 Task: Check the percentage active listings of french doors in the last 1 year.
Action: Mouse moved to (809, 181)
Screenshot: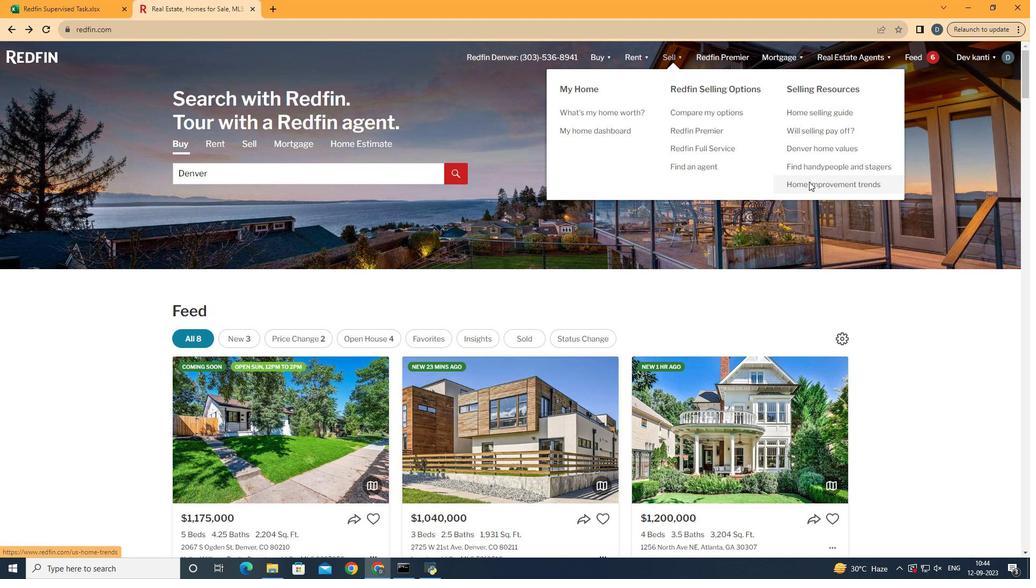 
Action: Mouse pressed left at (809, 181)
Screenshot: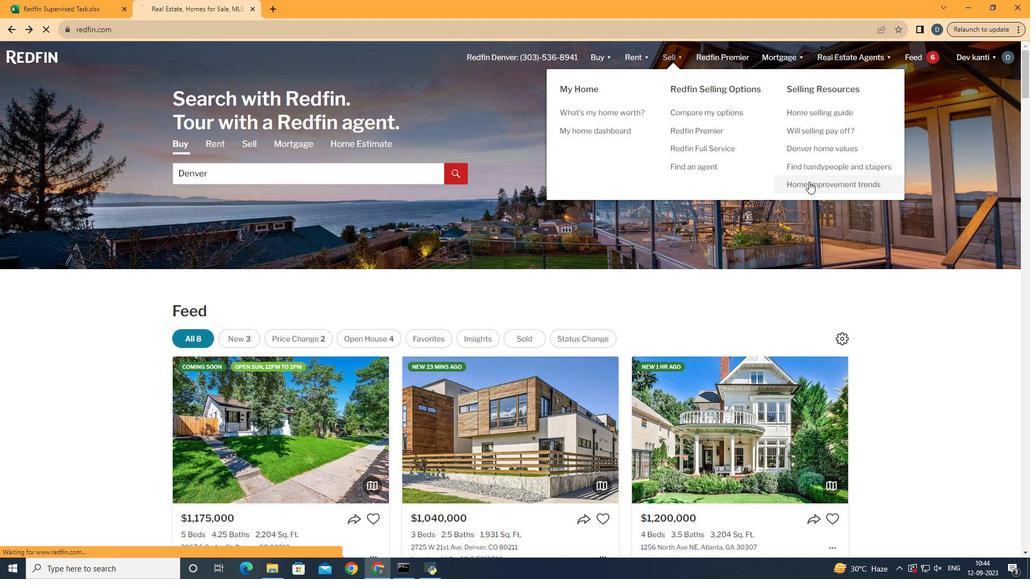 
Action: Mouse moved to (274, 212)
Screenshot: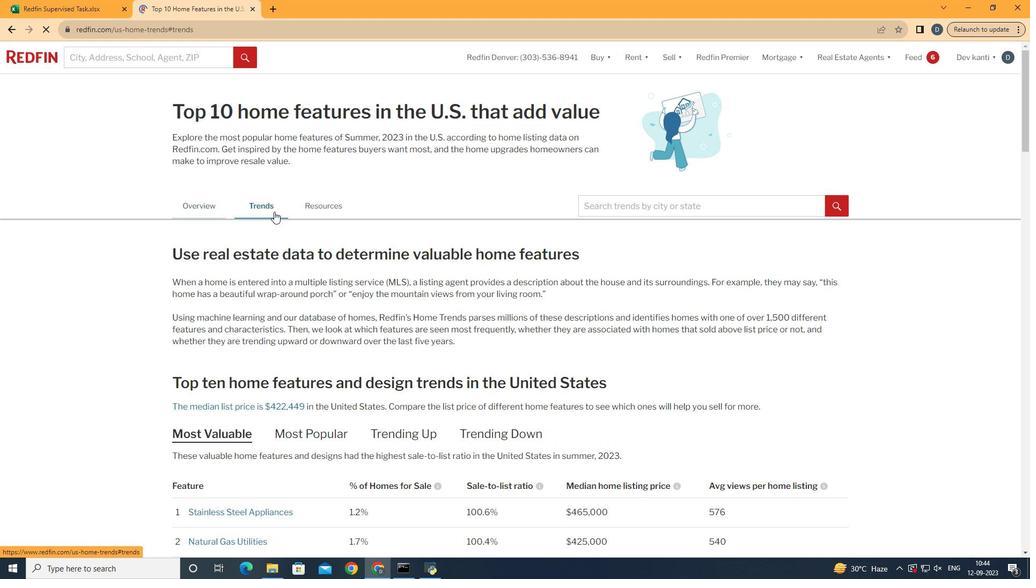 
Action: Mouse pressed left at (274, 212)
Screenshot: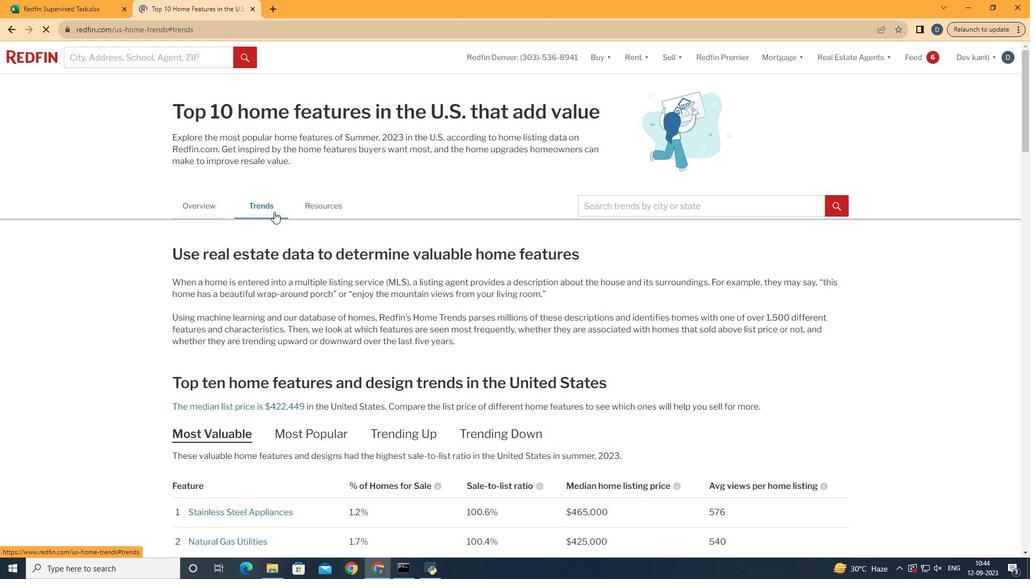 
Action: Mouse moved to (350, 273)
Screenshot: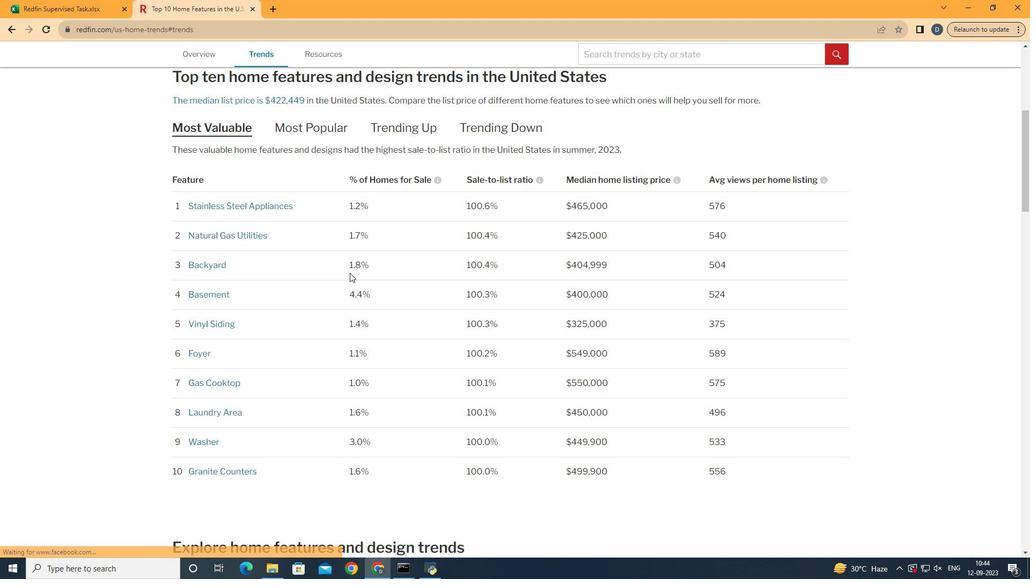 
Action: Mouse scrolled (350, 272) with delta (0, 0)
Screenshot: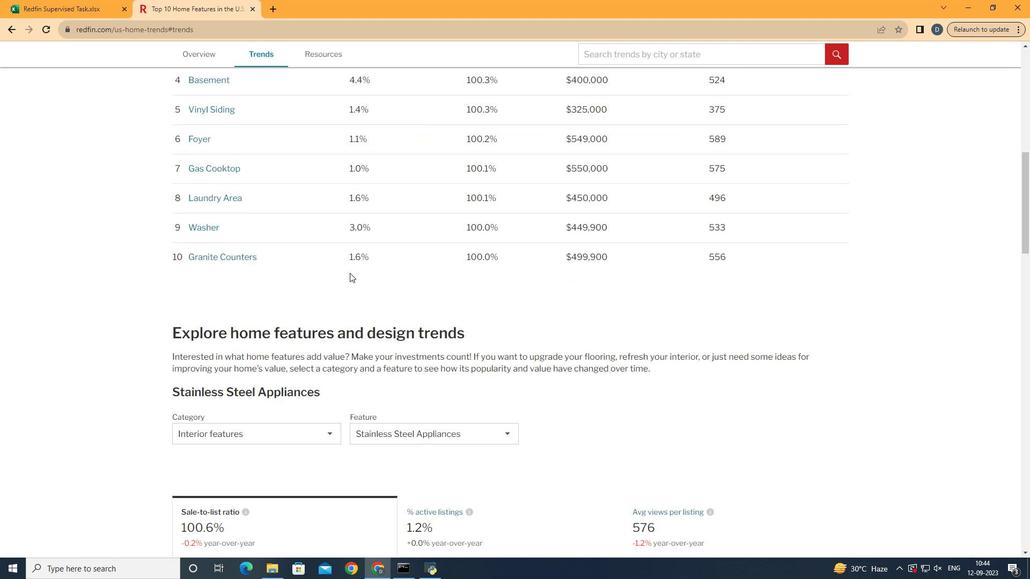 
Action: Mouse scrolled (350, 272) with delta (0, 0)
Screenshot: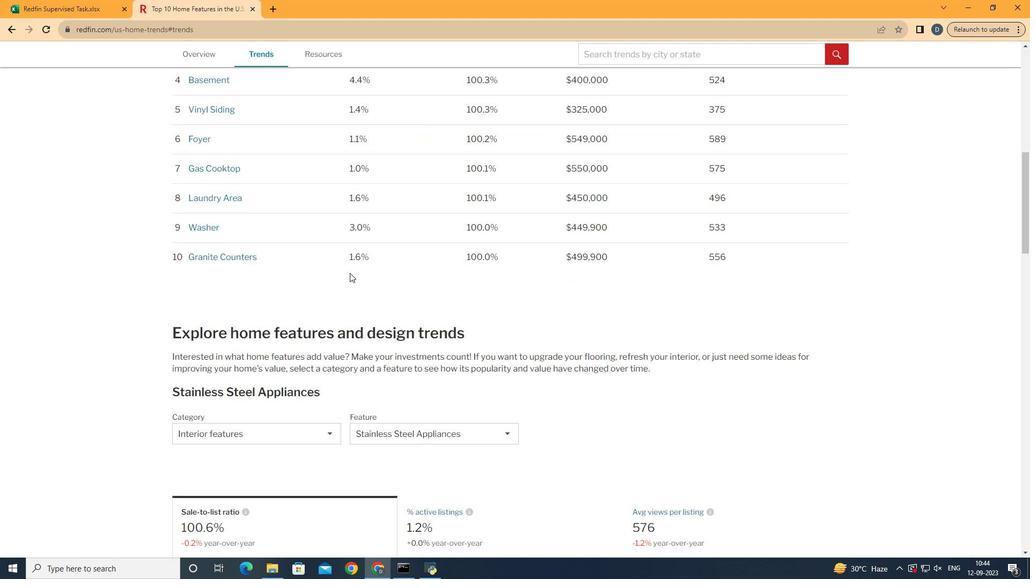 
Action: Mouse scrolled (350, 272) with delta (0, 0)
Screenshot: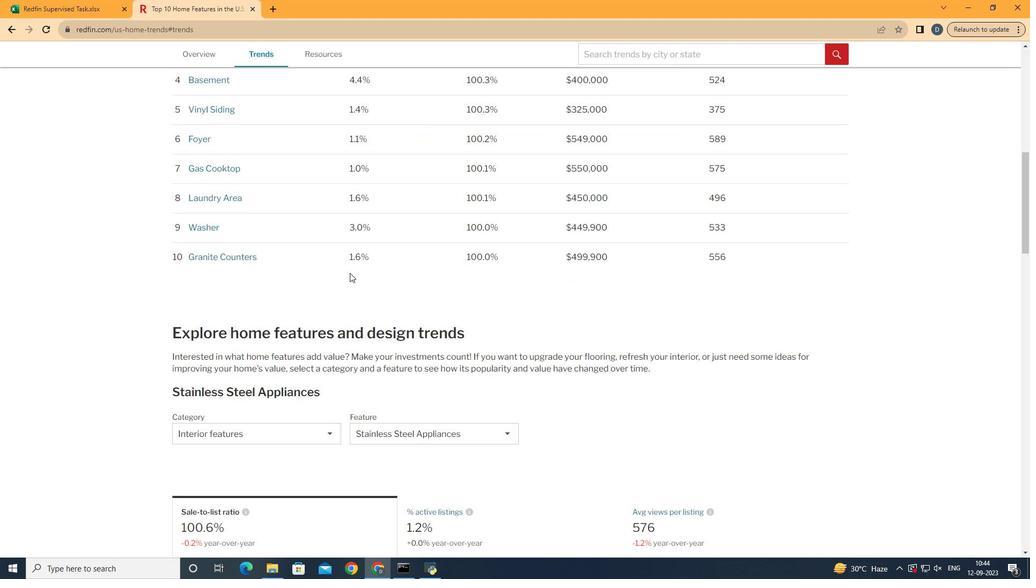 
Action: Mouse scrolled (350, 272) with delta (0, 0)
Screenshot: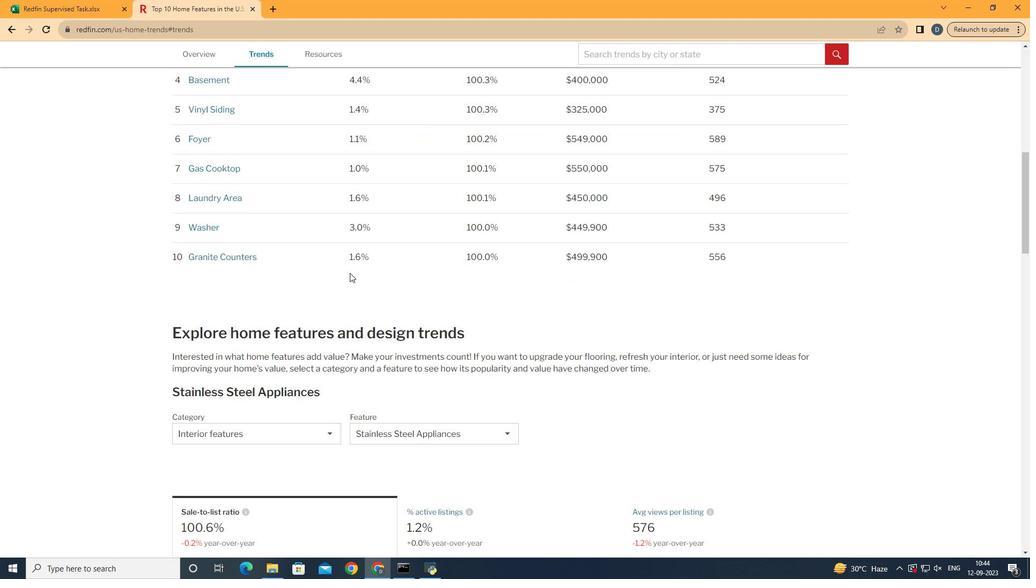 
Action: Mouse scrolled (350, 272) with delta (0, 0)
Screenshot: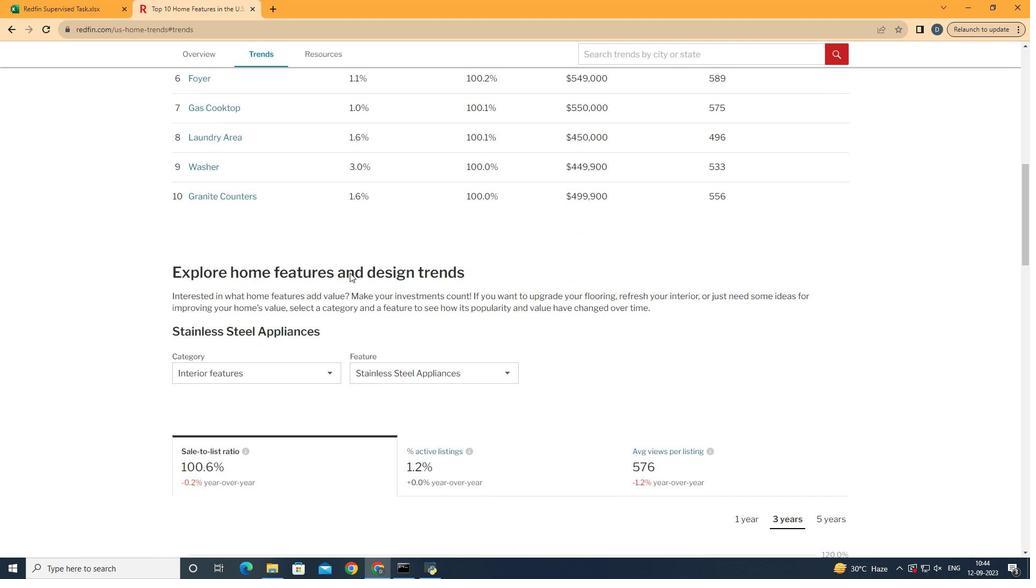 
Action: Mouse scrolled (350, 272) with delta (0, 0)
Screenshot: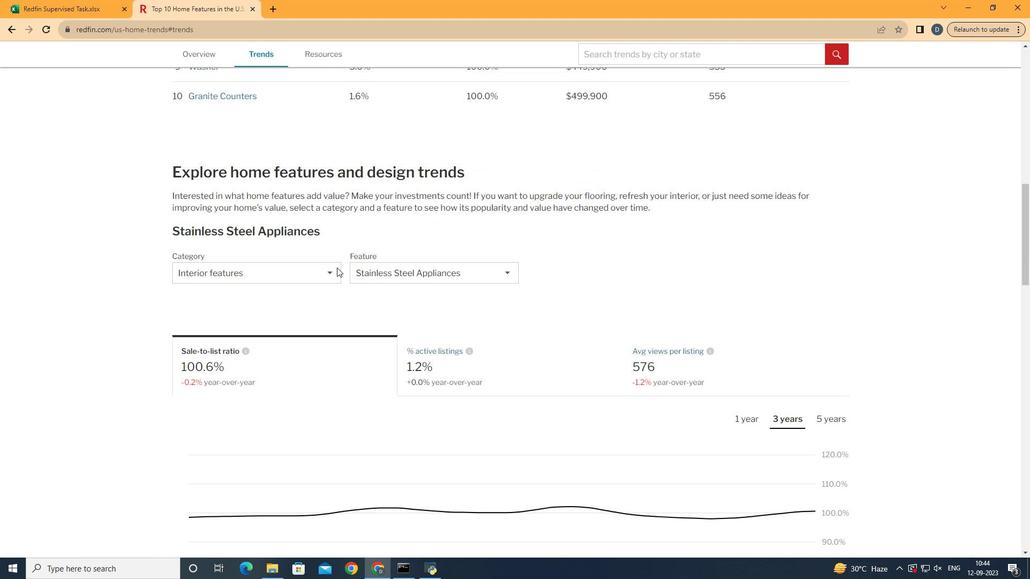 
Action: Mouse scrolled (350, 272) with delta (0, 0)
Screenshot: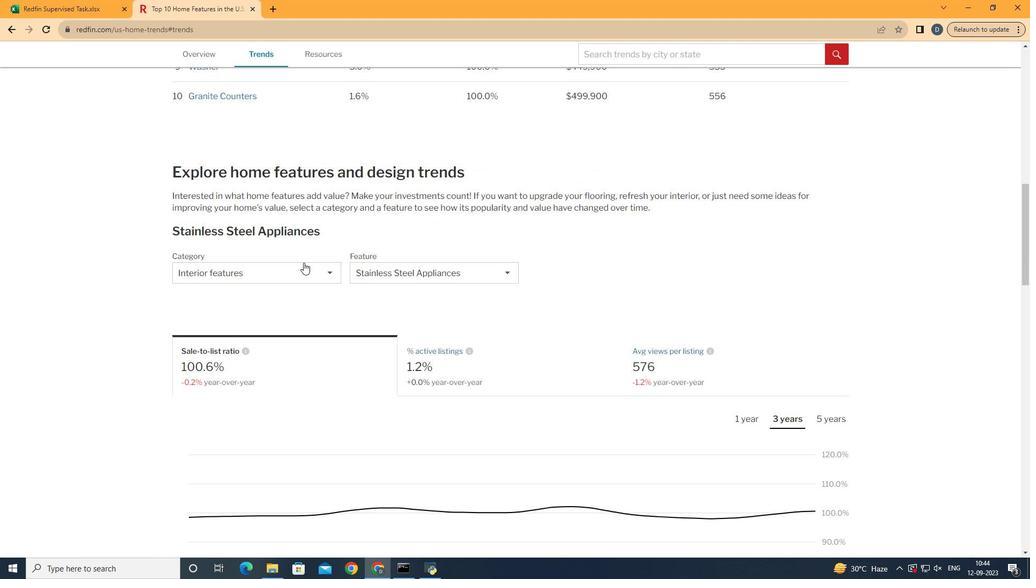 
Action: Mouse moved to (287, 271)
Screenshot: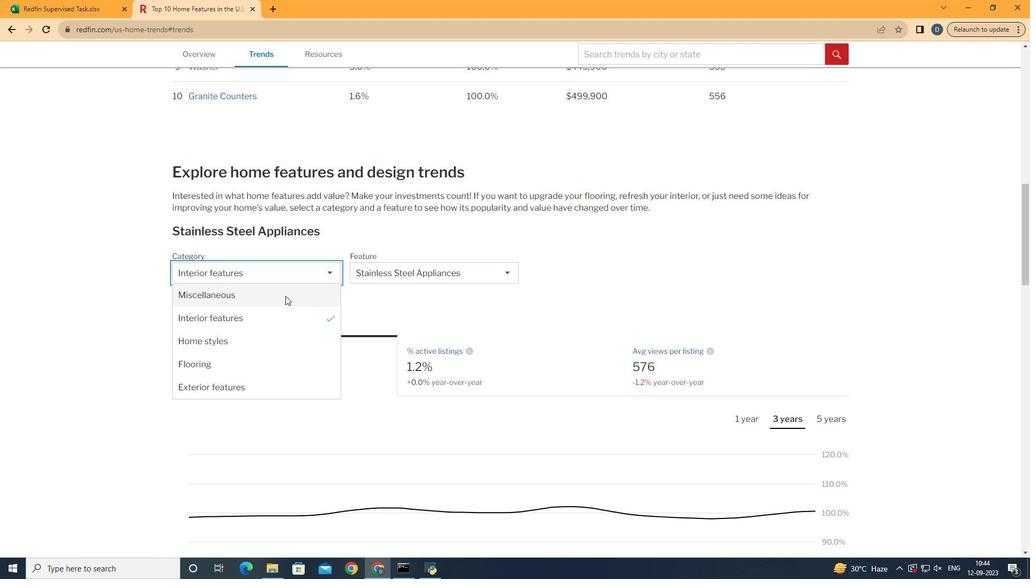 
Action: Mouse pressed left at (287, 271)
Screenshot: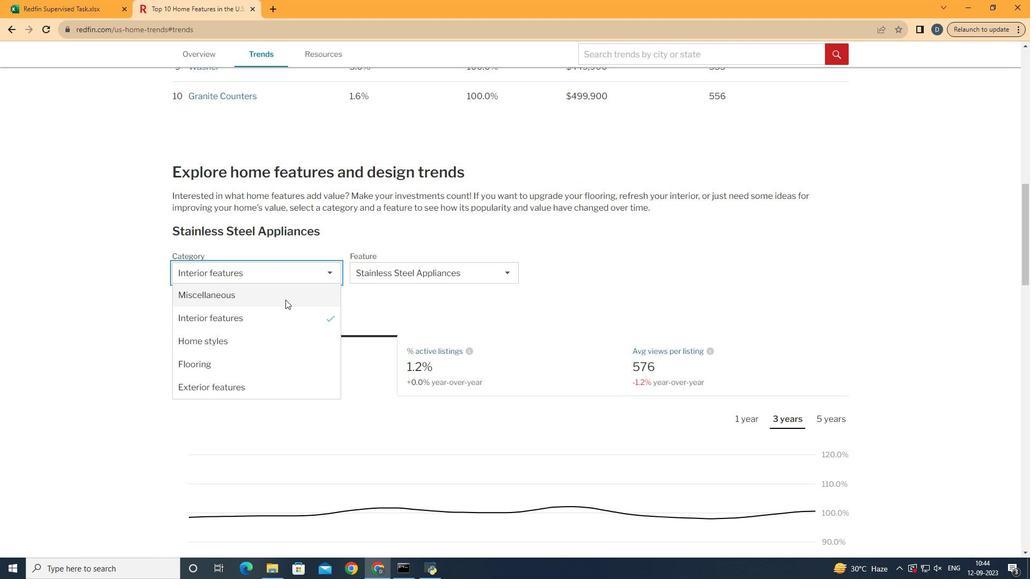 
Action: Mouse moved to (285, 313)
Screenshot: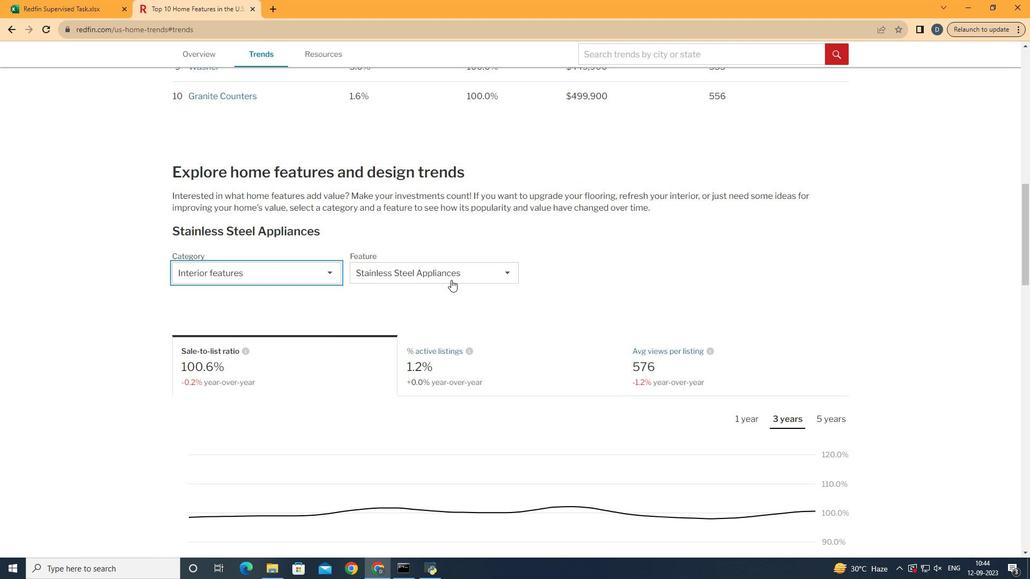 
Action: Mouse pressed left at (285, 313)
Screenshot: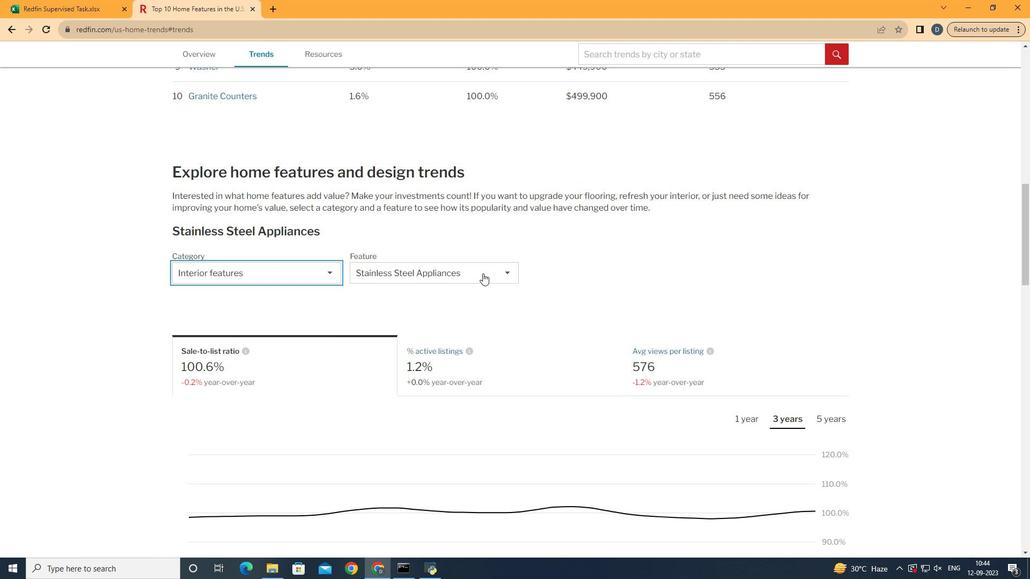 
Action: Mouse moved to (483, 273)
Screenshot: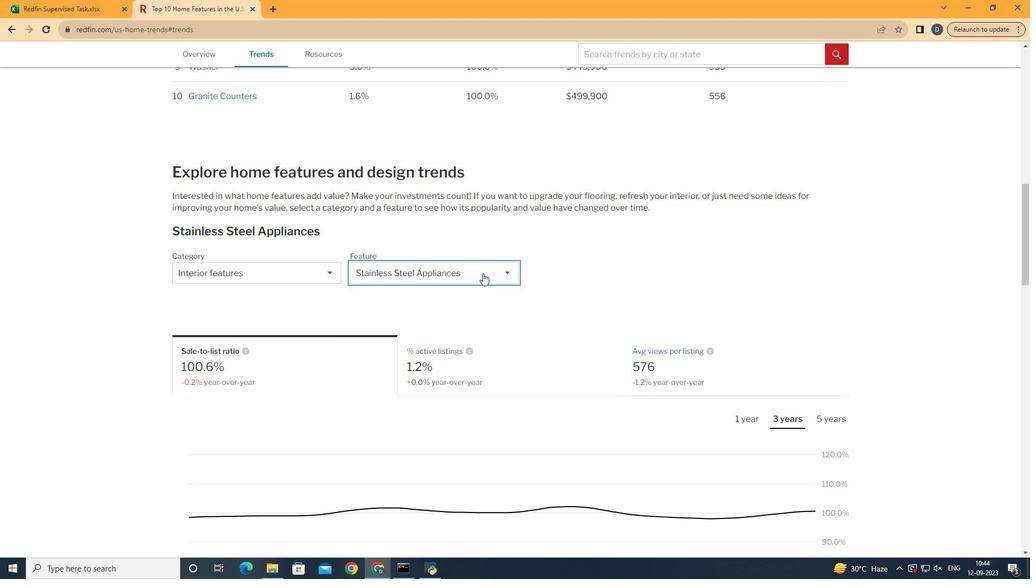 
Action: Mouse pressed left at (483, 273)
Screenshot: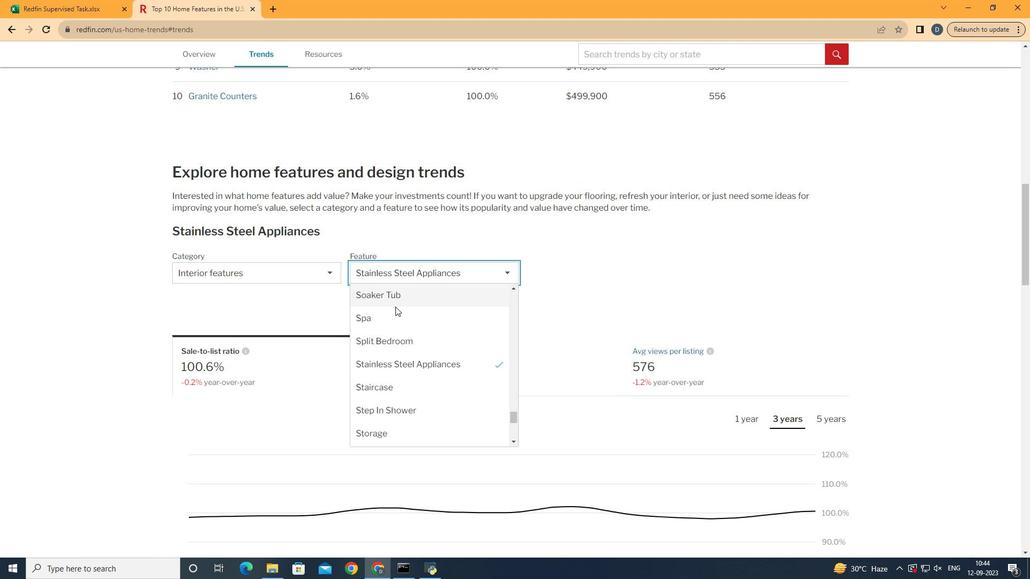 
Action: Mouse moved to (442, 350)
Screenshot: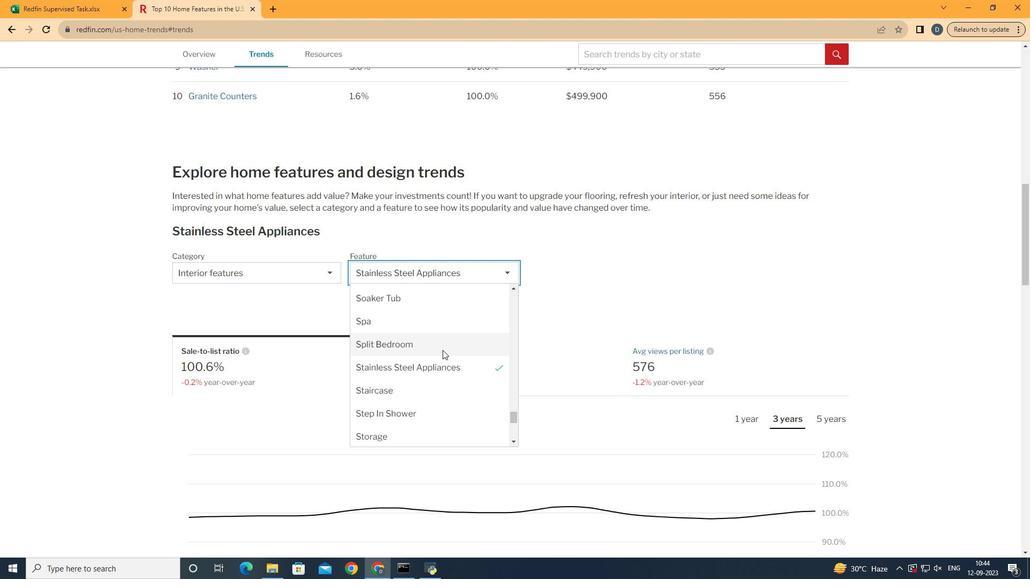 
Action: Mouse scrolled (442, 351) with delta (0, 0)
Screenshot: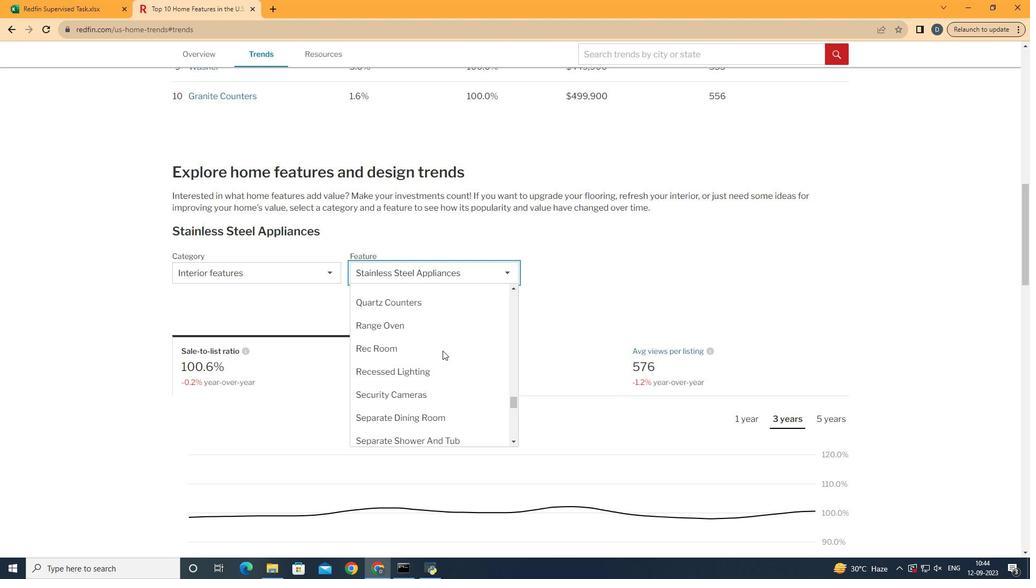 
Action: Mouse scrolled (442, 351) with delta (0, 0)
Screenshot: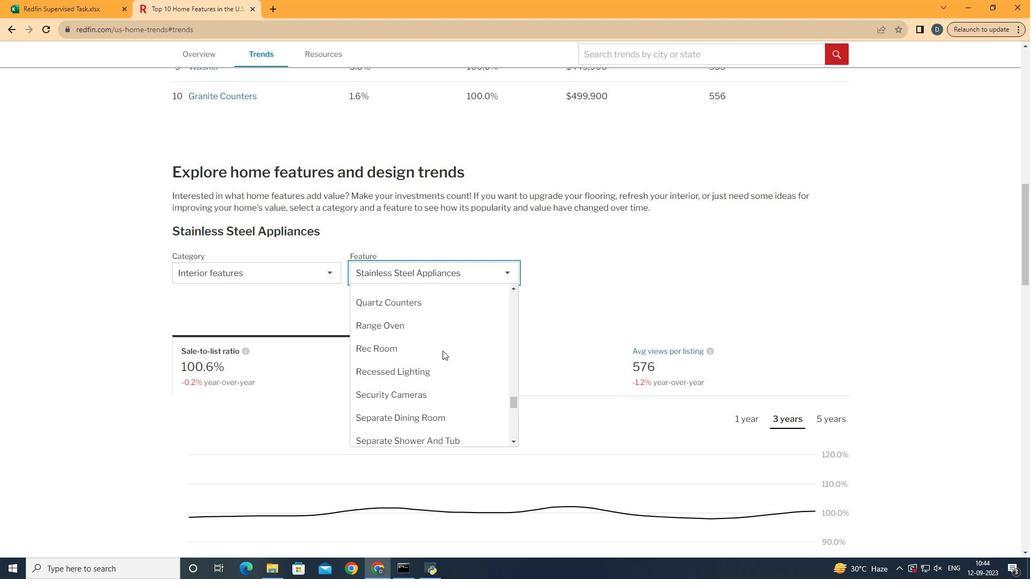 
Action: Mouse scrolled (442, 351) with delta (0, 0)
Screenshot: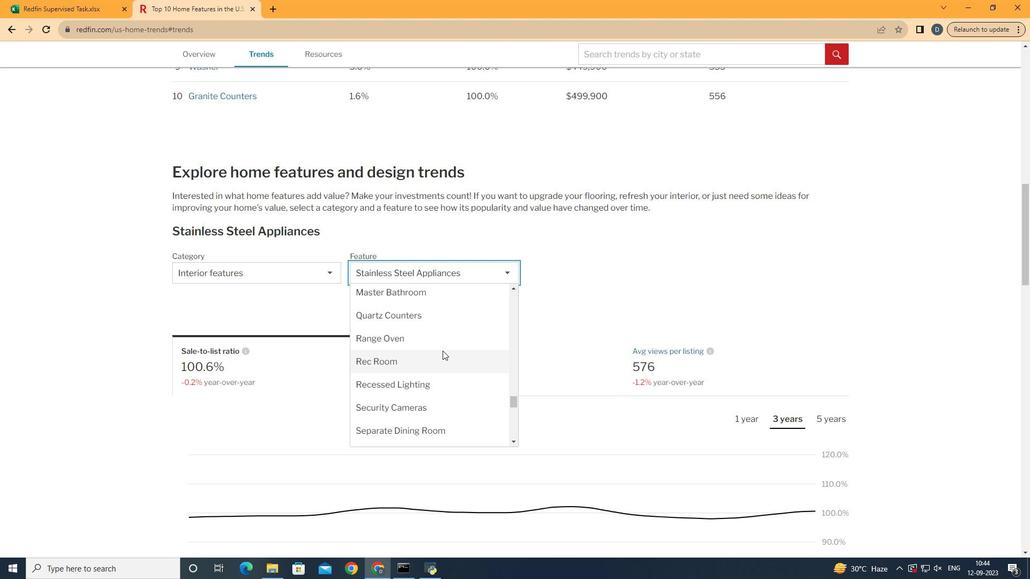 
Action: Mouse scrolled (442, 351) with delta (0, 0)
Screenshot: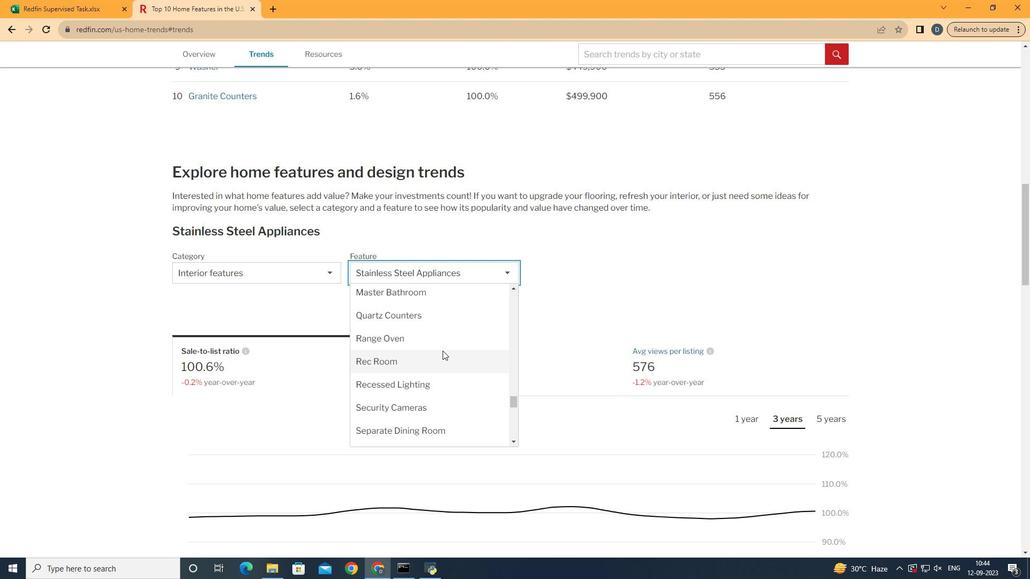 
Action: Mouse scrolled (442, 351) with delta (0, 0)
Screenshot: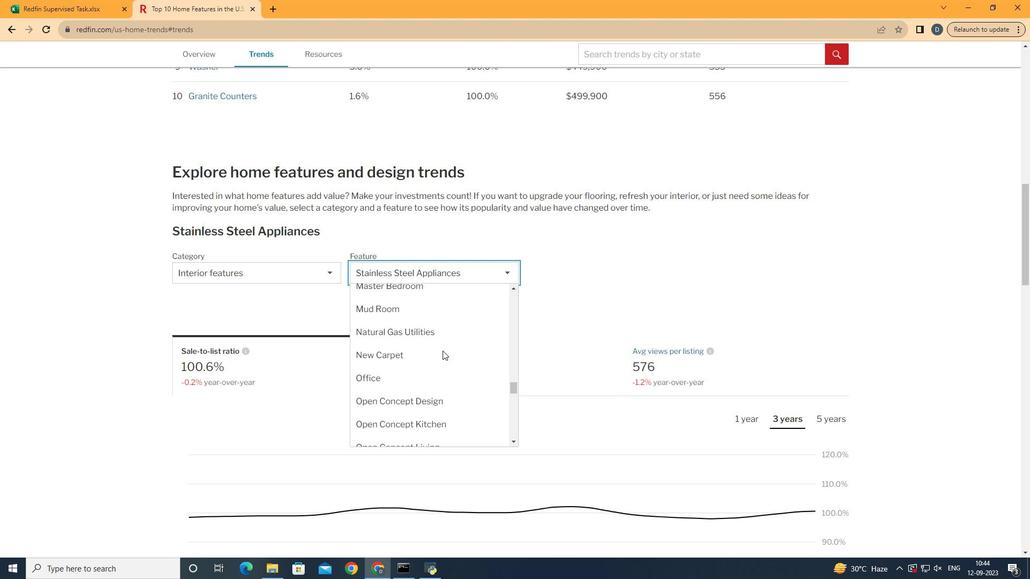 
Action: Mouse moved to (442, 350)
Screenshot: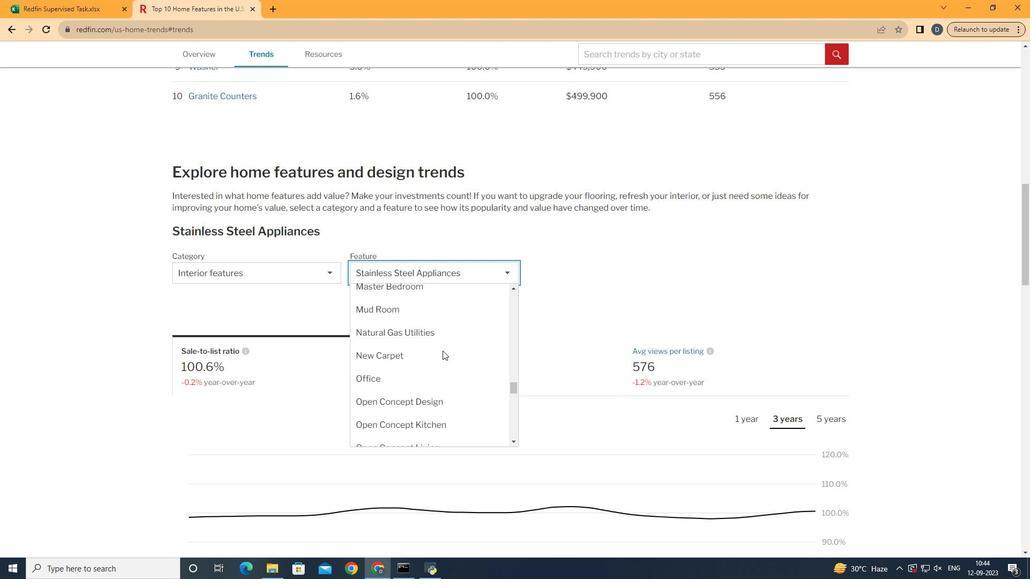 
Action: Mouse scrolled (442, 351) with delta (0, 0)
Screenshot: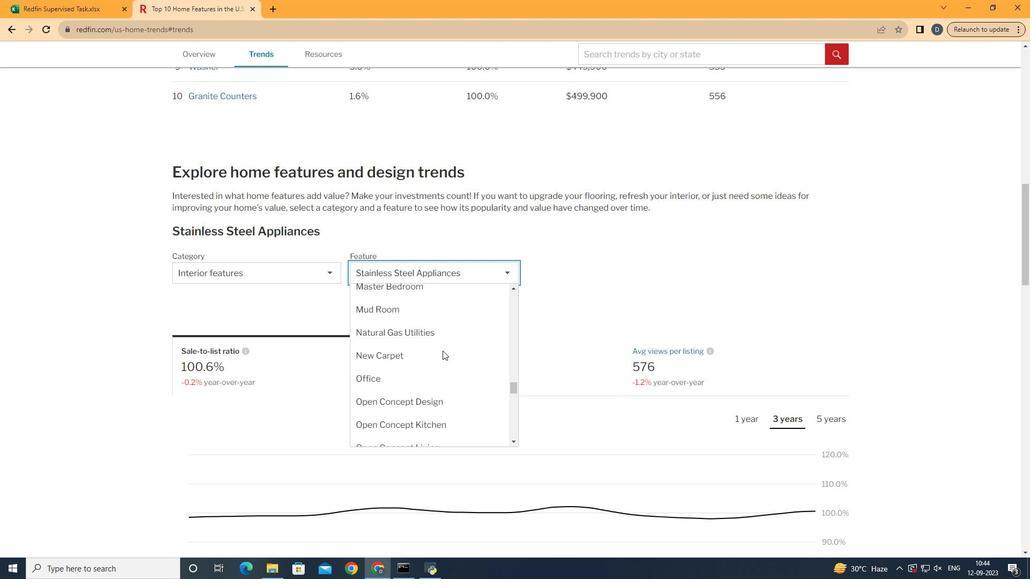 
Action: Mouse moved to (442, 351)
Screenshot: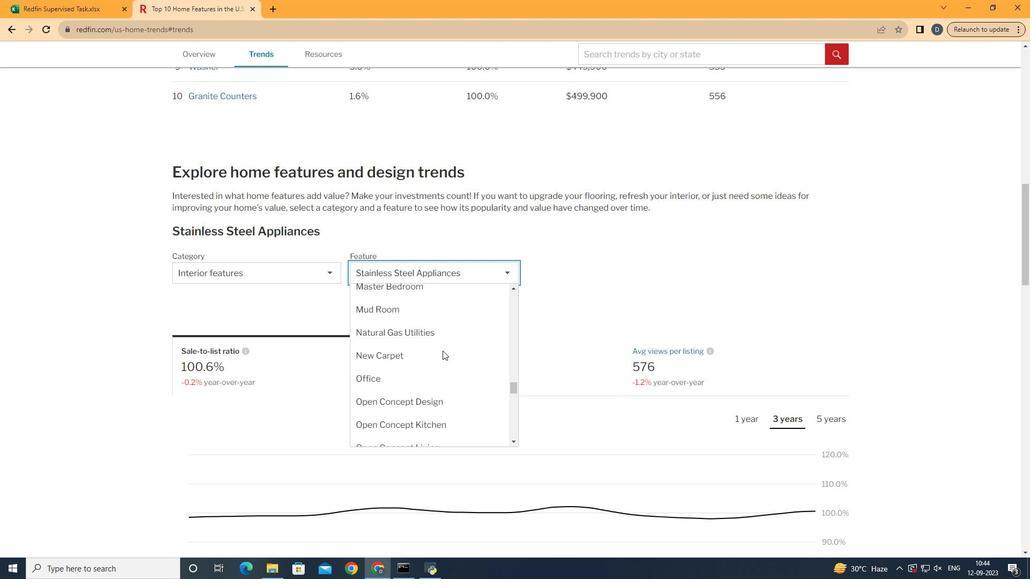
Action: Mouse scrolled (442, 351) with delta (0, 0)
Screenshot: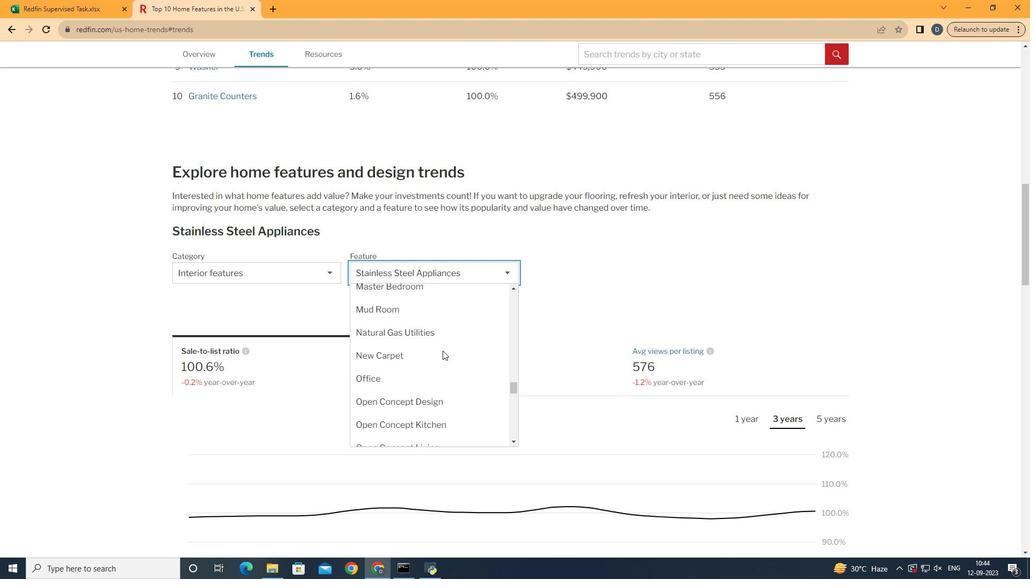 
Action: Mouse scrolled (442, 351) with delta (0, 0)
Screenshot: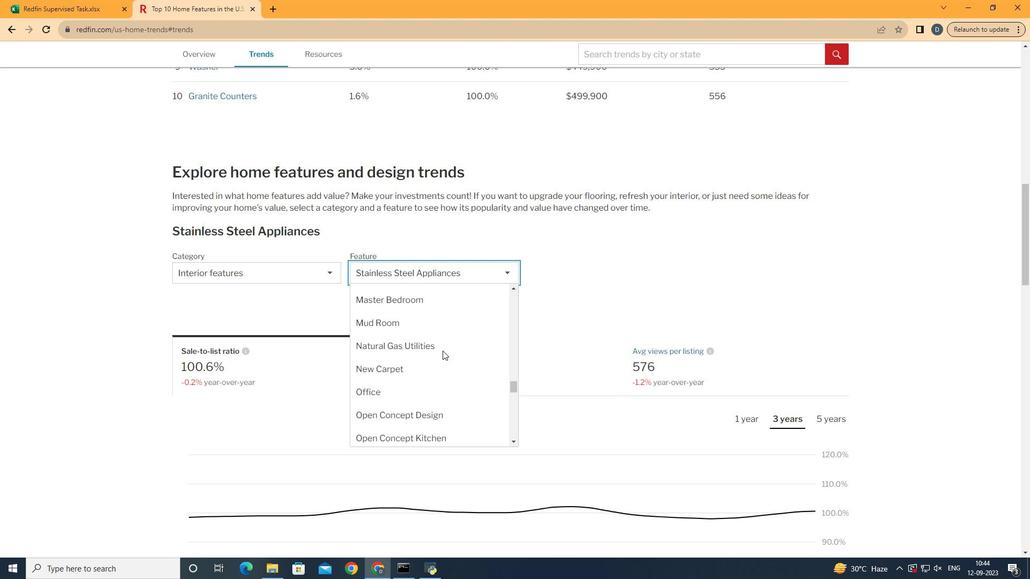 
Action: Mouse scrolled (442, 351) with delta (0, 0)
Screenshot: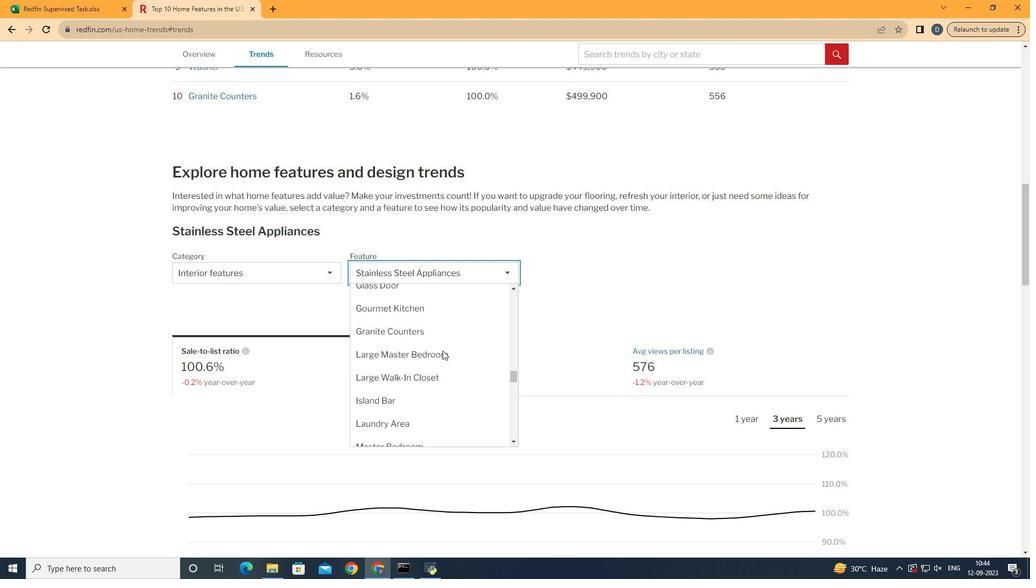 
Action: Mouse scrolled (442, 351) with delta (0, 0)
Screenshot: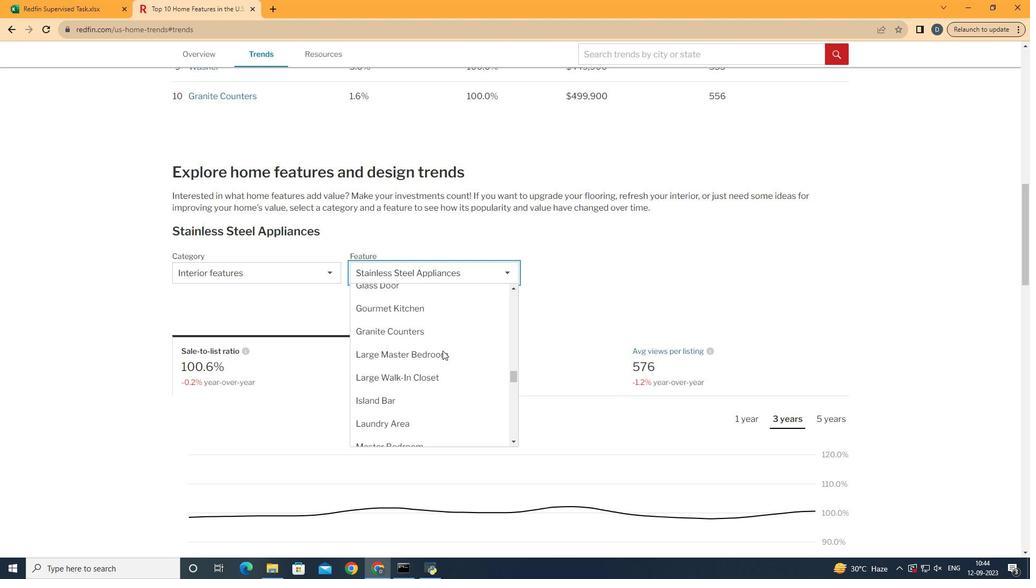 
Action: Mouse scrolled (442, 351) with delta (0, 0)
Screenshot: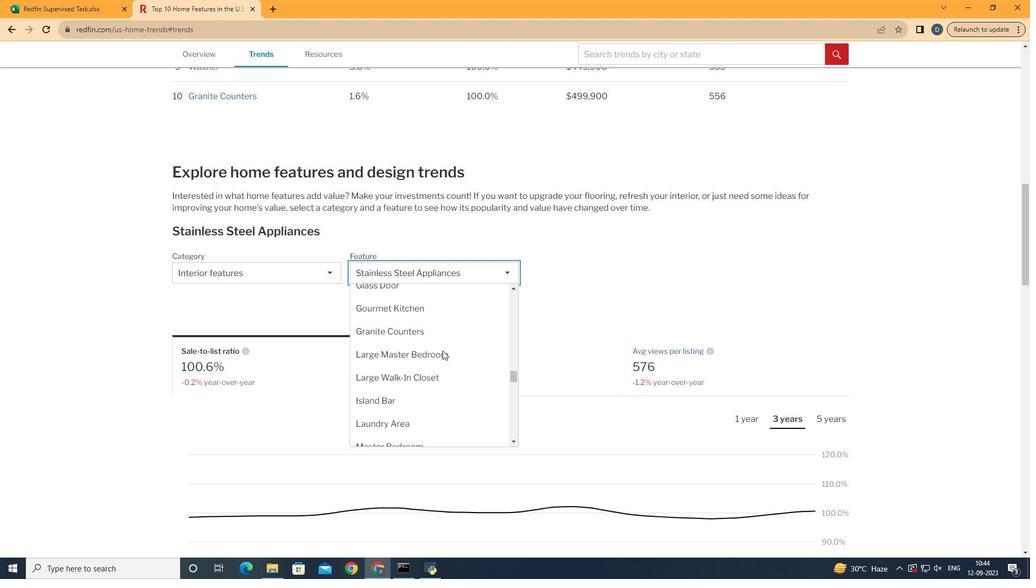 
Action: Mouse moved to (442, 351)
Screenshot: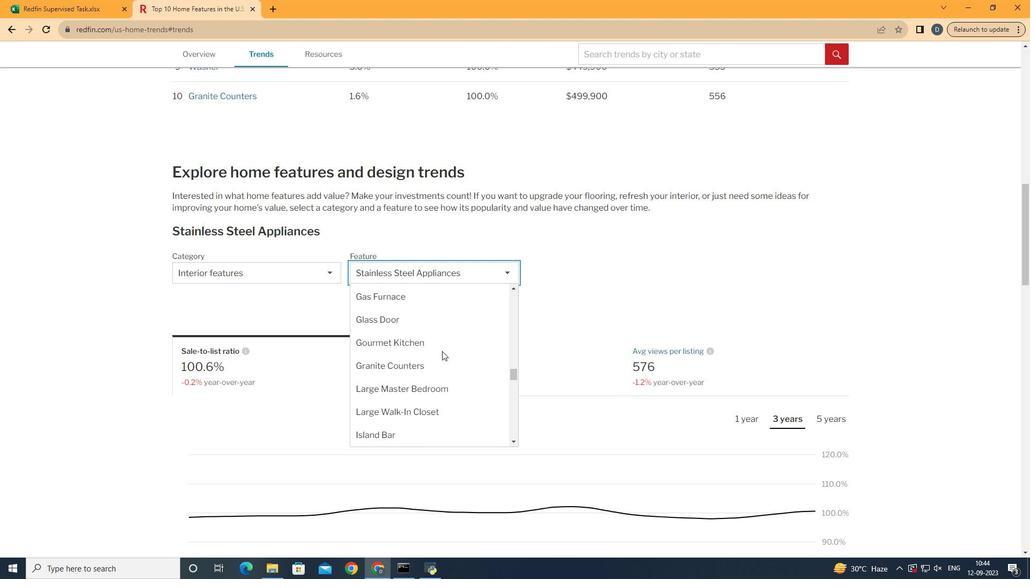 
Action: Mouse scrolled (442, 351) with delta (0, 0)
Screenshot: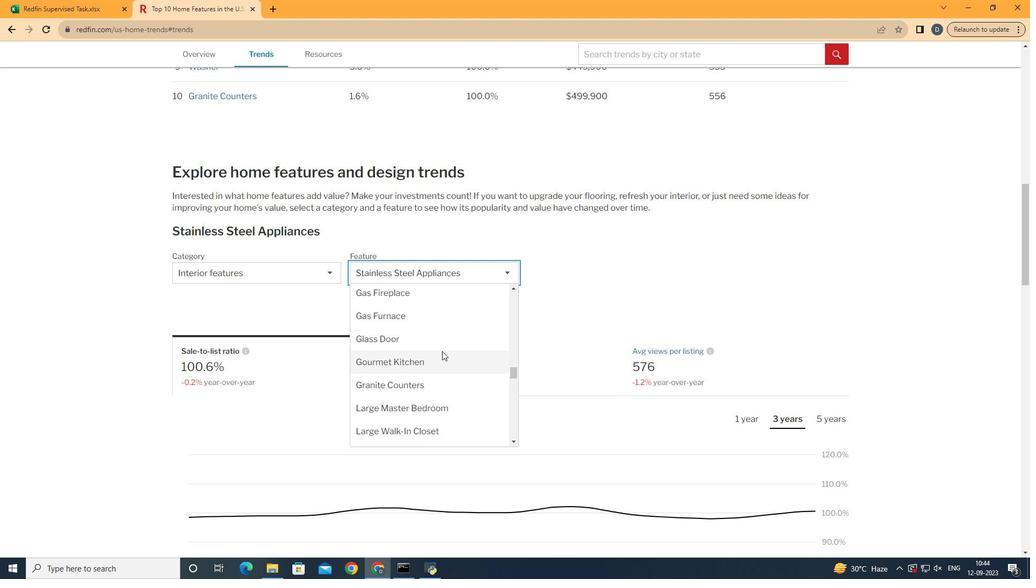 
Action: Mouse moved to (438, 352)
Screenshot: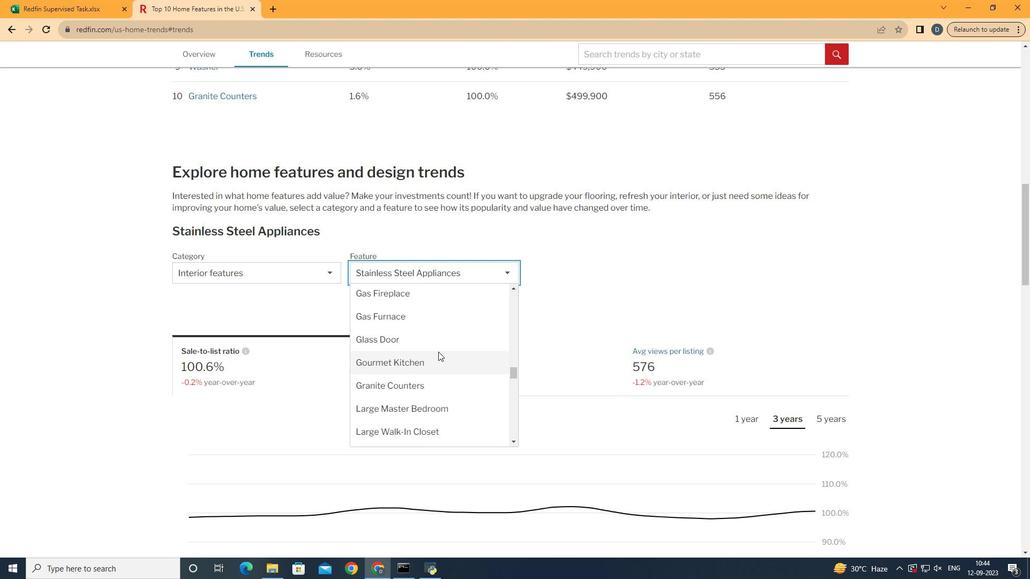 
Action: Mouse scrolled (438, 352) with delta (0, 0)
Screenshot: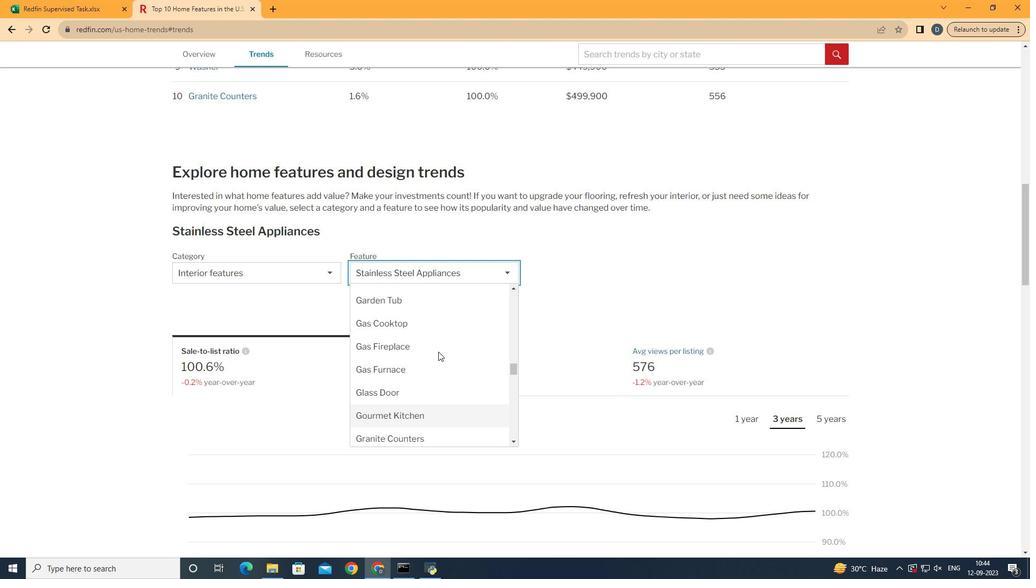 
Action: Mouse scrolled (438, 352) with delta (0, 0)
Screenshot: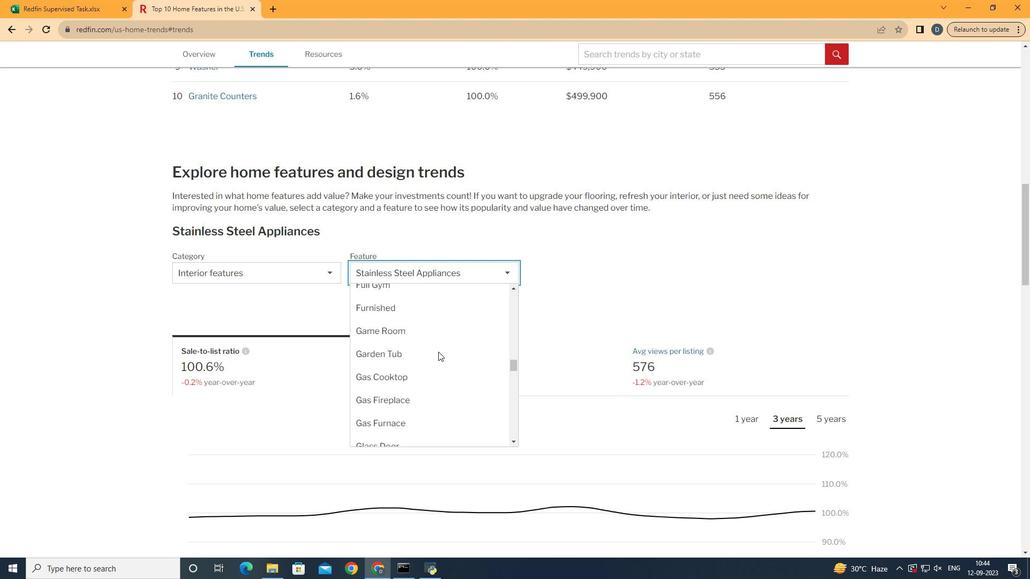 
Action: Mouse scrolled (438, 352) with delta (0, 0)
Screenshot: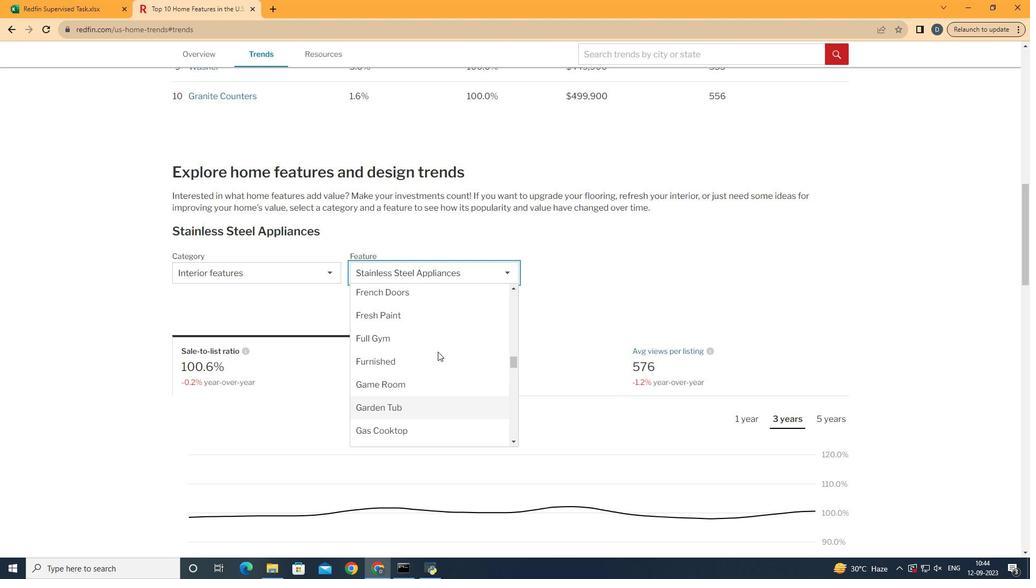 
Action: Mouse moved to (452, 339)
Screenshot: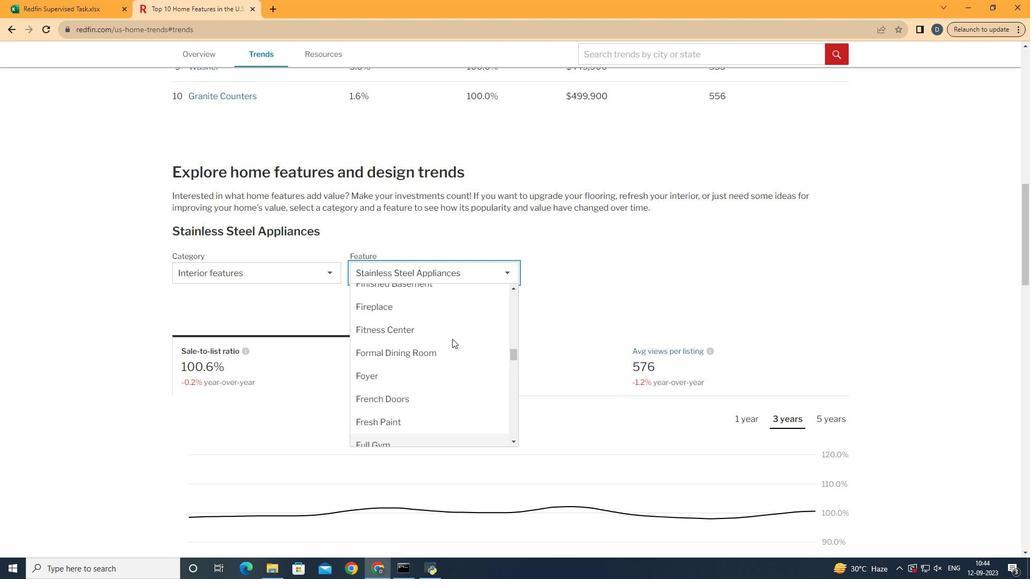 
Action: Mouse scrolled (452, 339) with delta (0, 0)
Screenshot: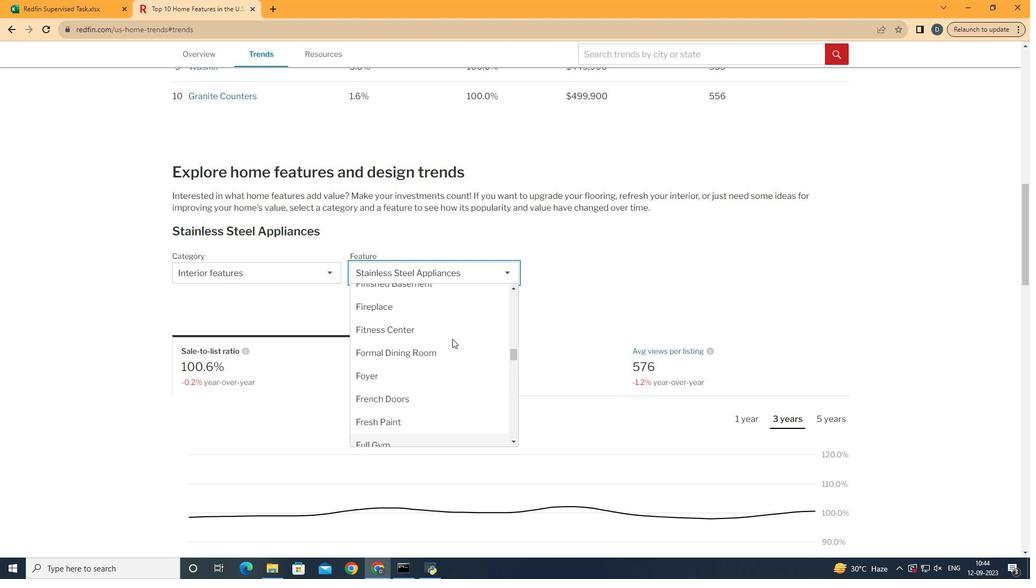
Action: Mouse scrolled (452, 339) with delta (0, 0)
Screenshot: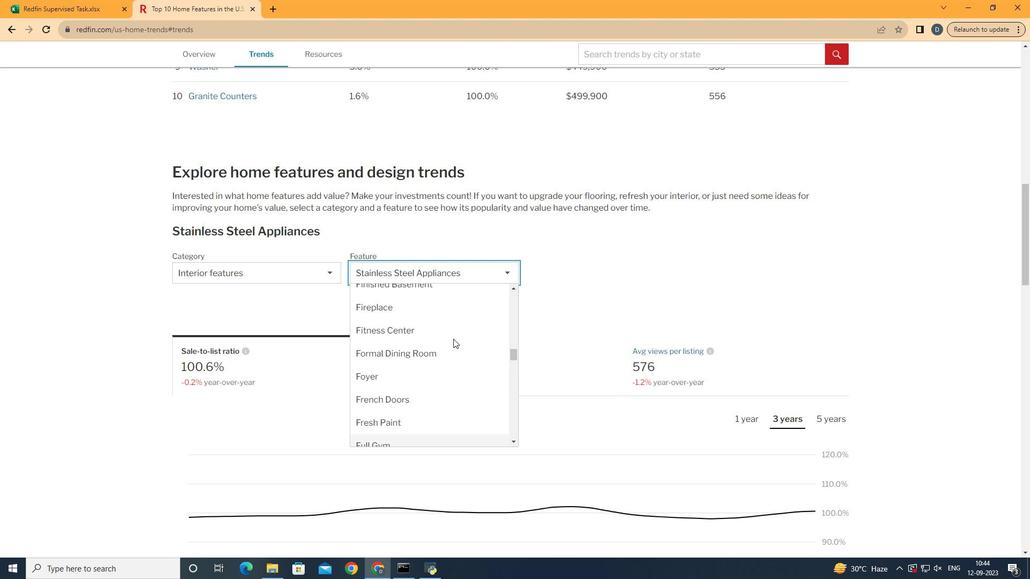 
Action: Mouse moved to (446, 406)
Screenshot: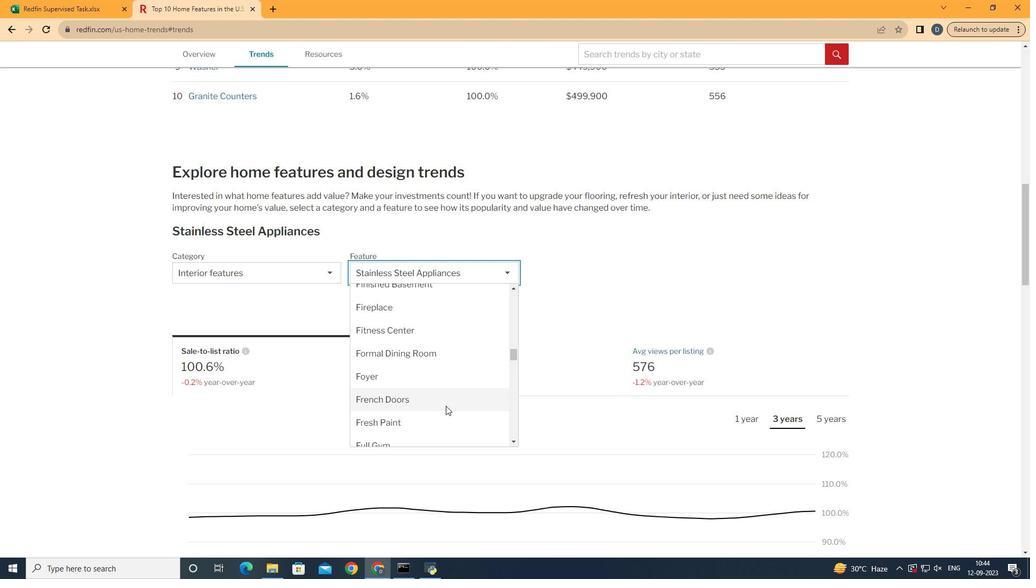 
Action: Mouse pressed left at (446, 406)
Screenshot: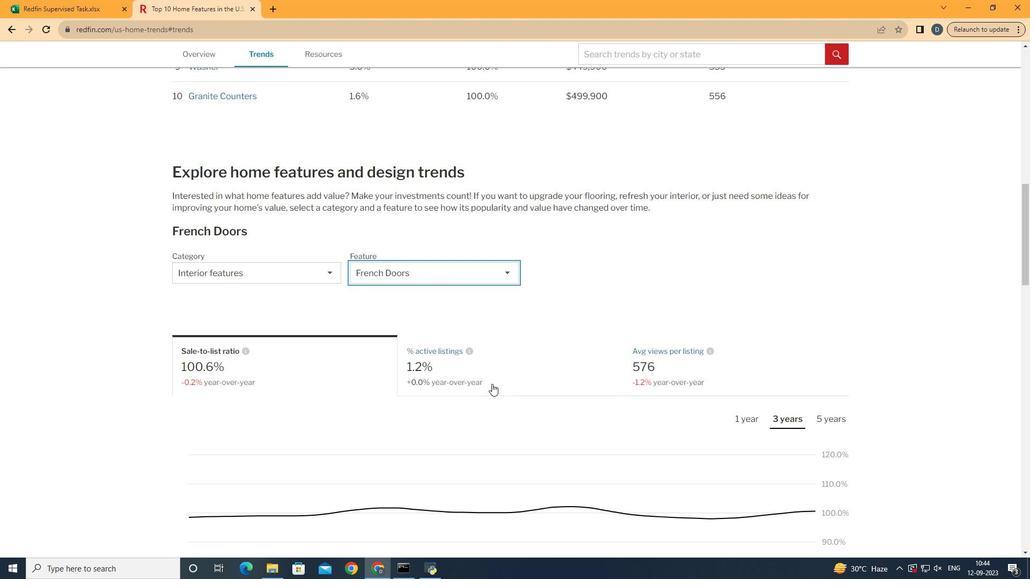 
Action: Mouse moved to (602, 265)
Screenshot: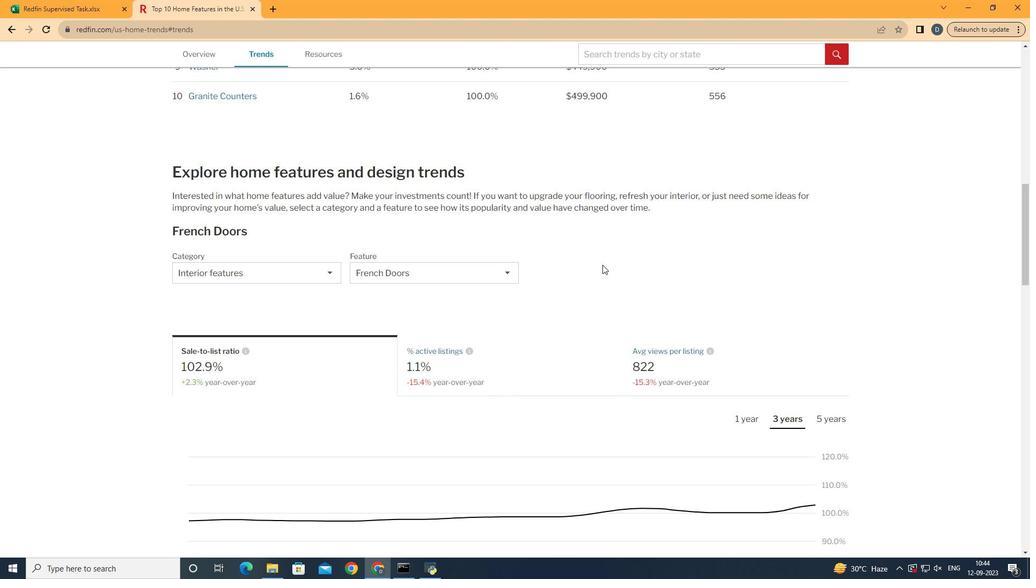 
Action: Mouse pressed left at (602, 265)
Screenshot: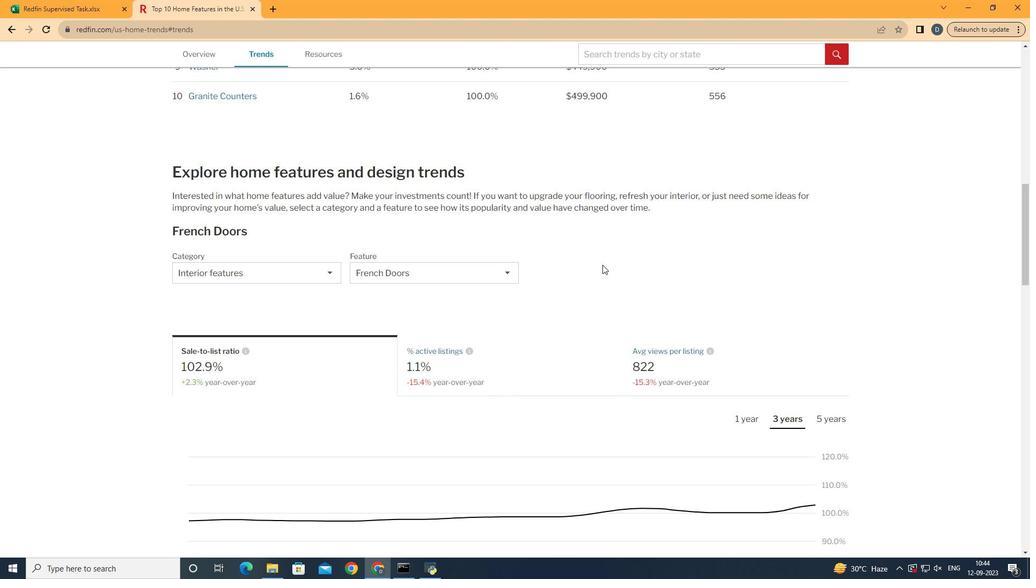 
Action: Mouse moved to (547, 354)
Screenshot: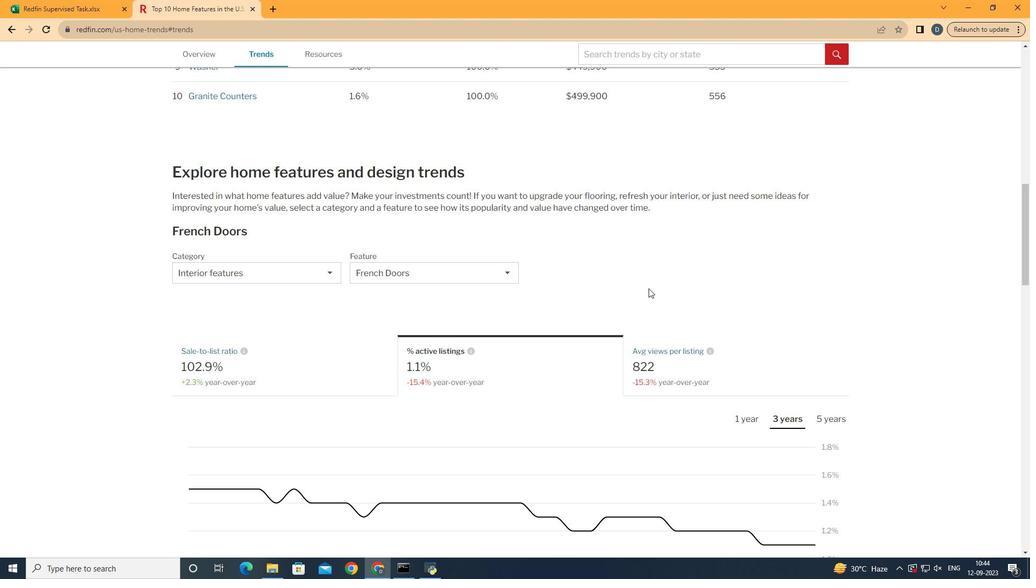 
Action: Mouse pressed left at (547, 354)
Screenshot: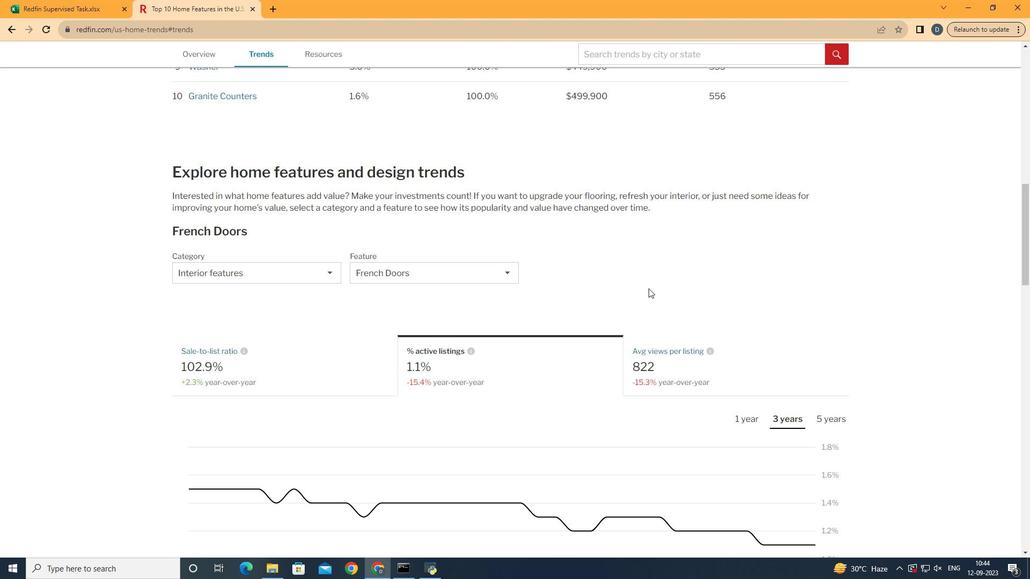 
Action: Mouse moved to (649, 288)
Screenshot: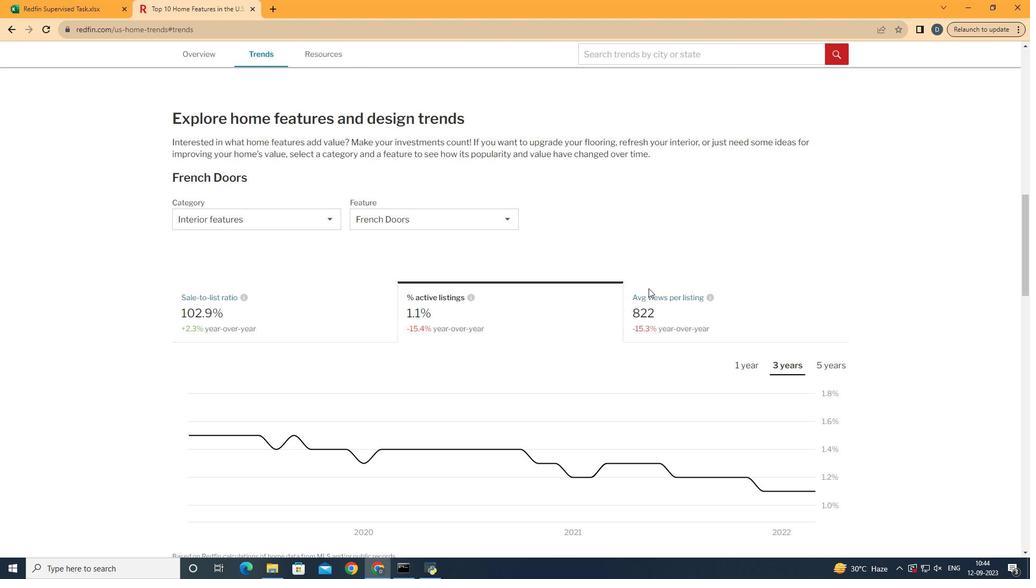 
Action: Mouse scrolled (649, 288) with delta (0, 0)
Screenshot: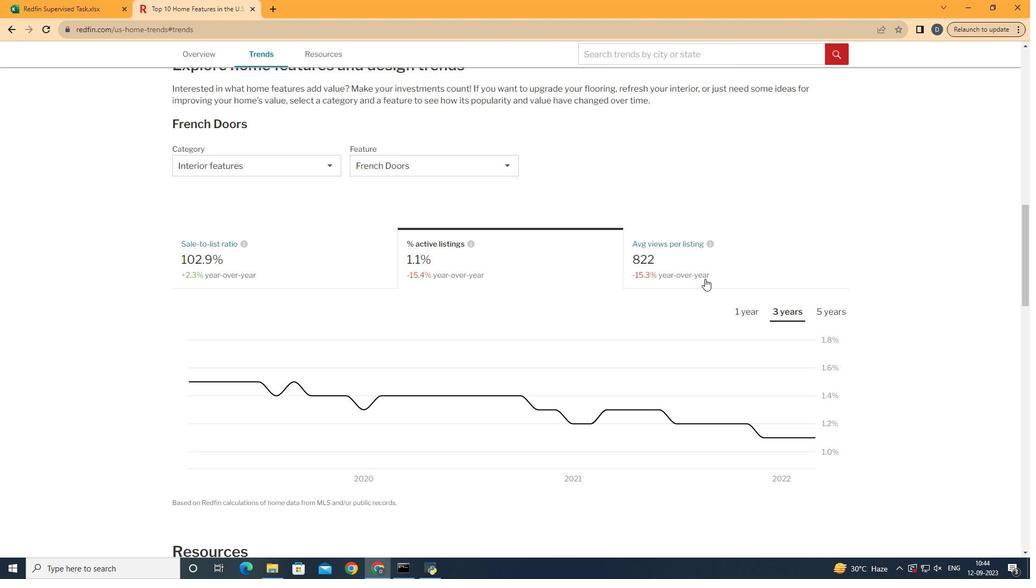 
Action: Mouse scrolled (649, 288) with delta (0, 0)
Screenshot: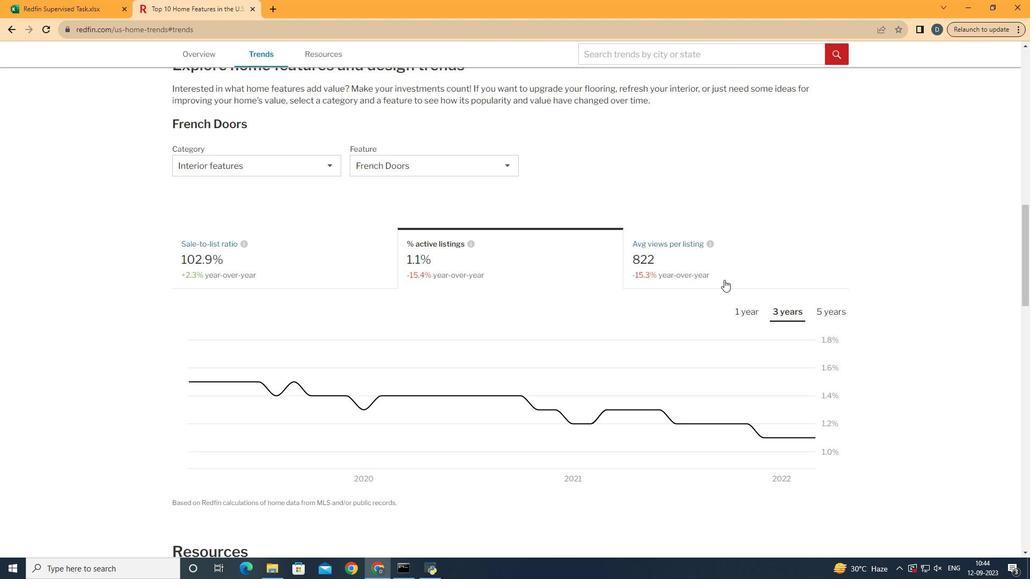 
Action: Mouse moved to (744, 314)
Screenshot: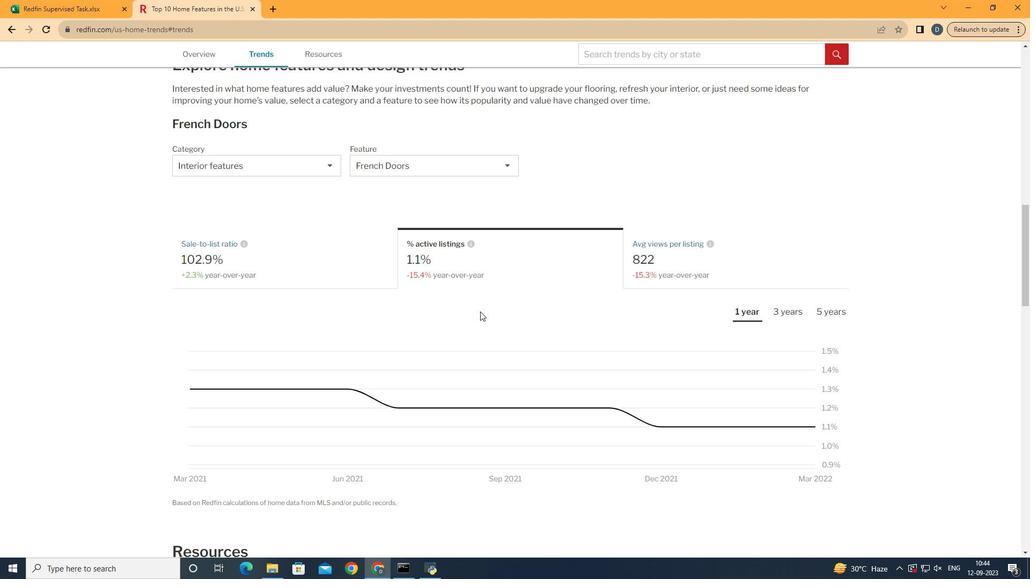 
Action: Mouse pressed left at (744, 314)
Screenshot: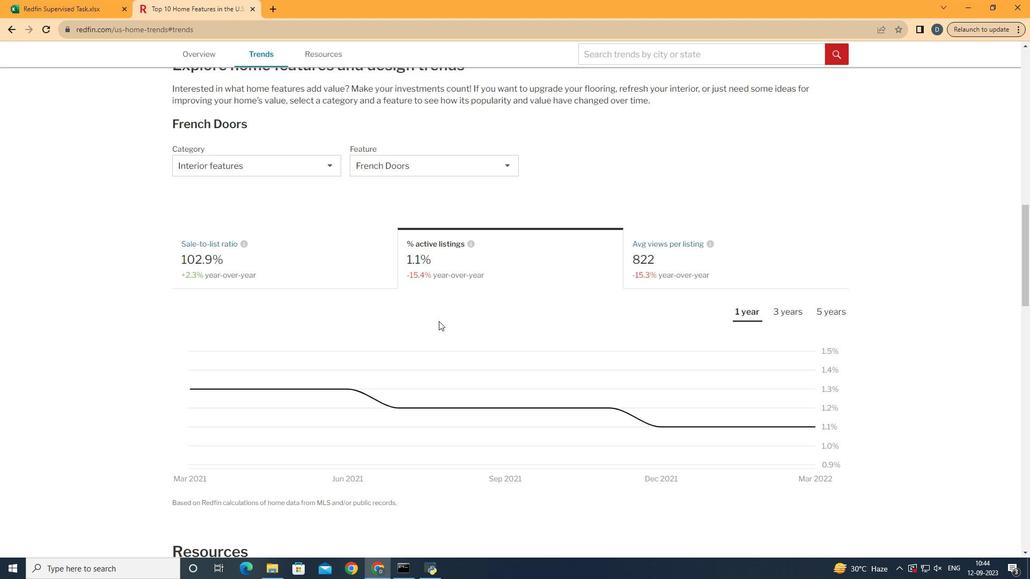 
Action: Mouse moved to (825, 393)
Screenshot: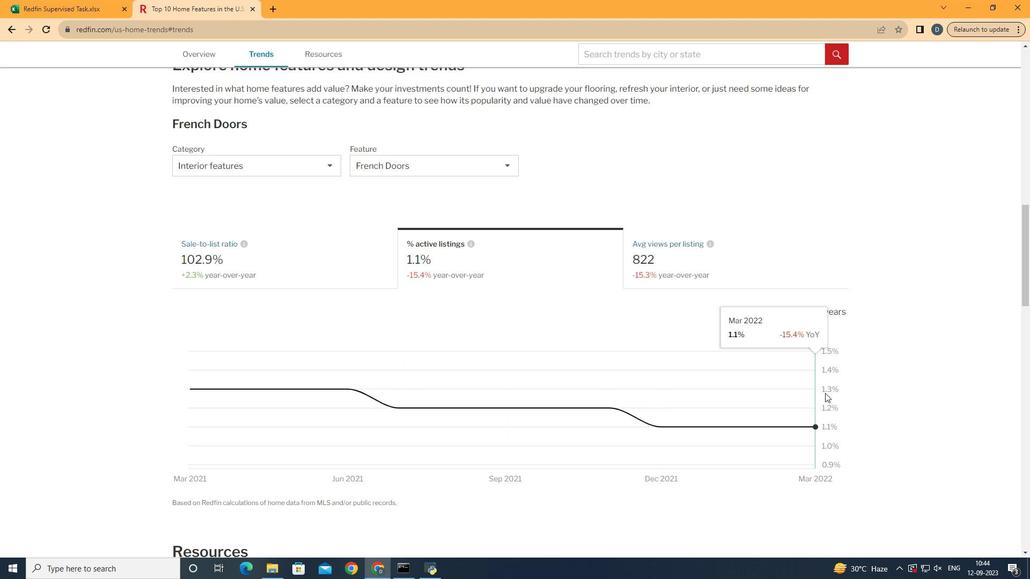
